 Task: Create List Natural Language Processing in Board Data Visualization Software to Workspace Employee Engagement. Create List Data Science in Board Market Segmentation to Workspace Employee Engagement. Create List Big Data in Board Diversity and Inclusion Coaching and Mentorship Programs to Workspace Employee Engagement
Action: Mouse moved to (153, 128)
Screenshot: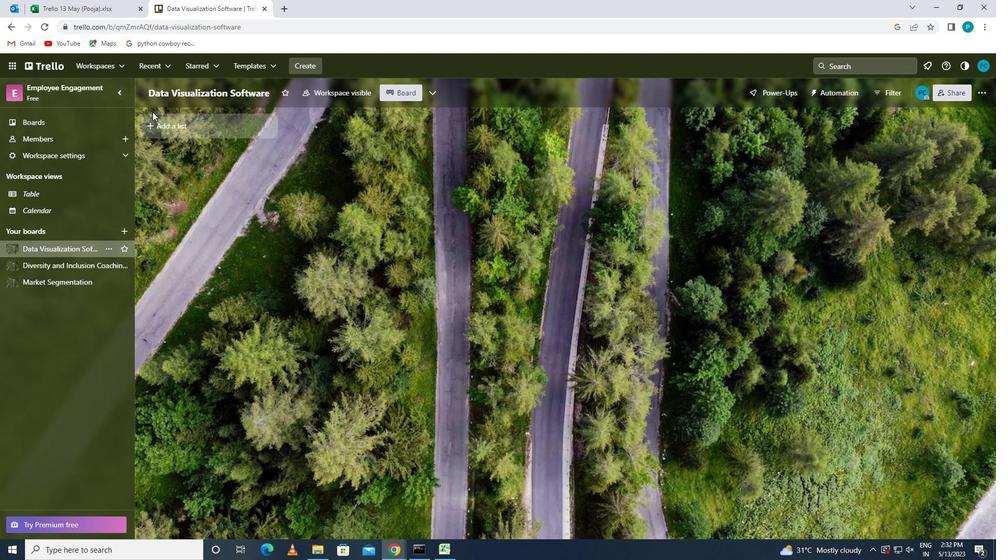 
Action: Mouse pressed left at (153, 128)
Screenshot: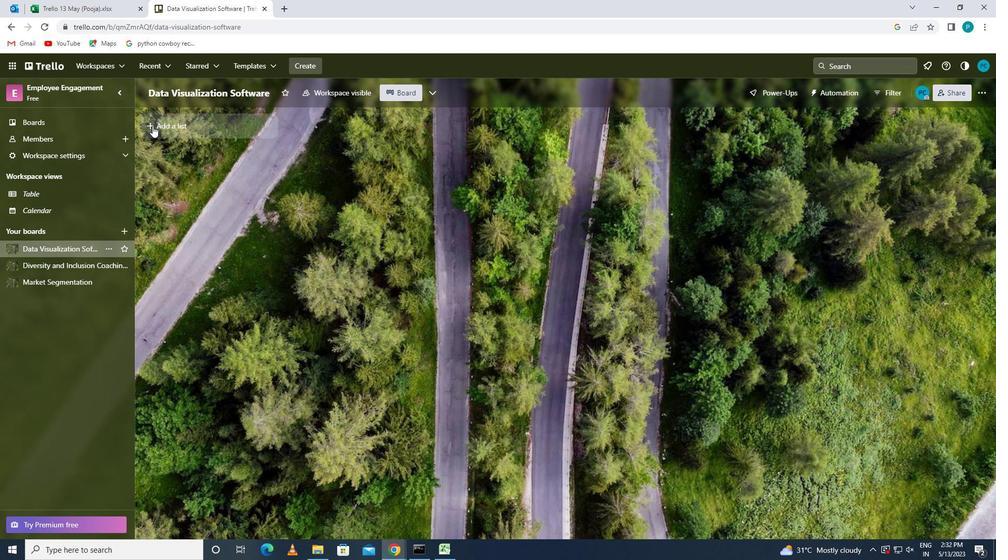 
Action: Key pressed <Key.caps_lock>n<Key.caps_lock>atural<Key.space><Key.caps_lock>l<Key.caps_lock>anguage<Key.space><Key.caps_lock>p<Key.caps_lock>rocessing
Screenshot: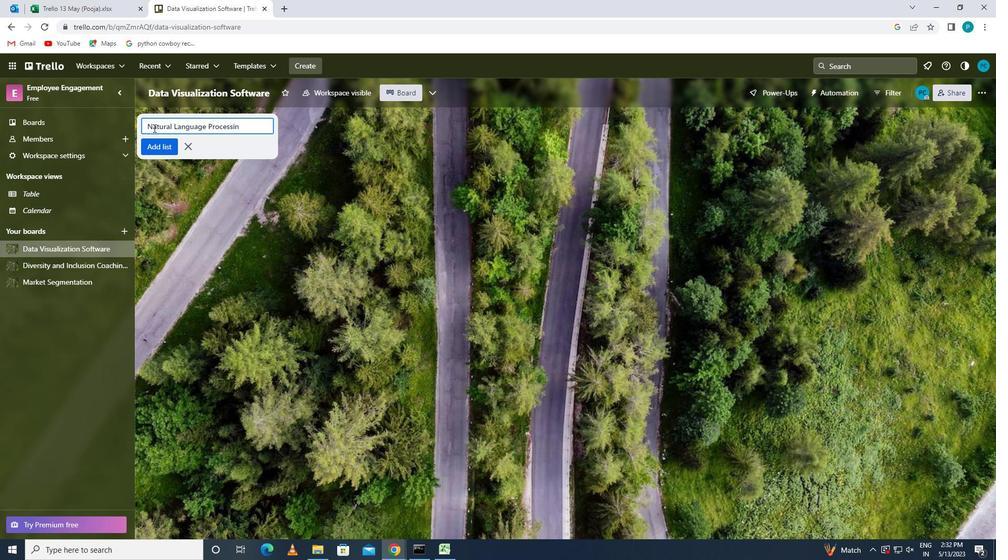 
Action: Mouse moved to (143, 151)
Screenshot: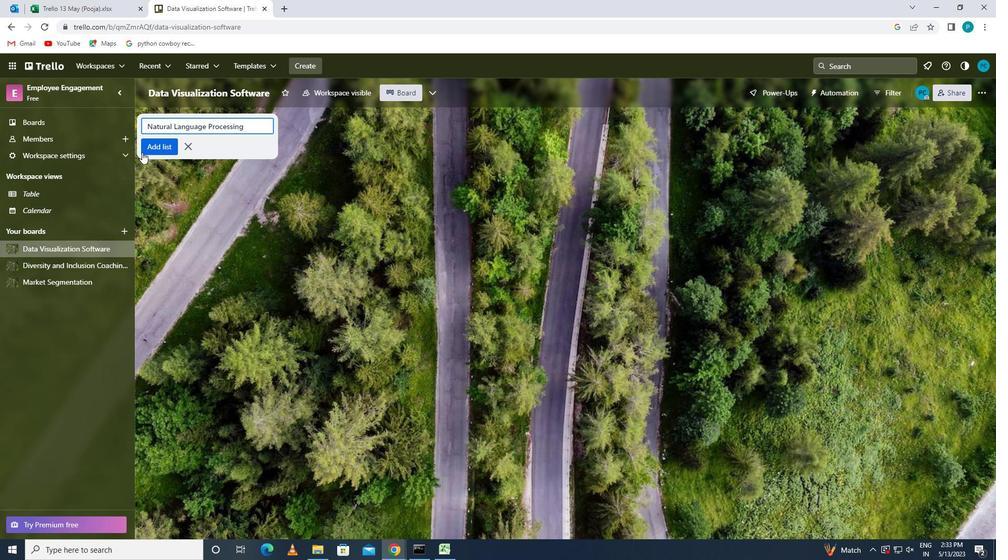 
Action: Mouse pressed left at (143, 151)
Screenshot: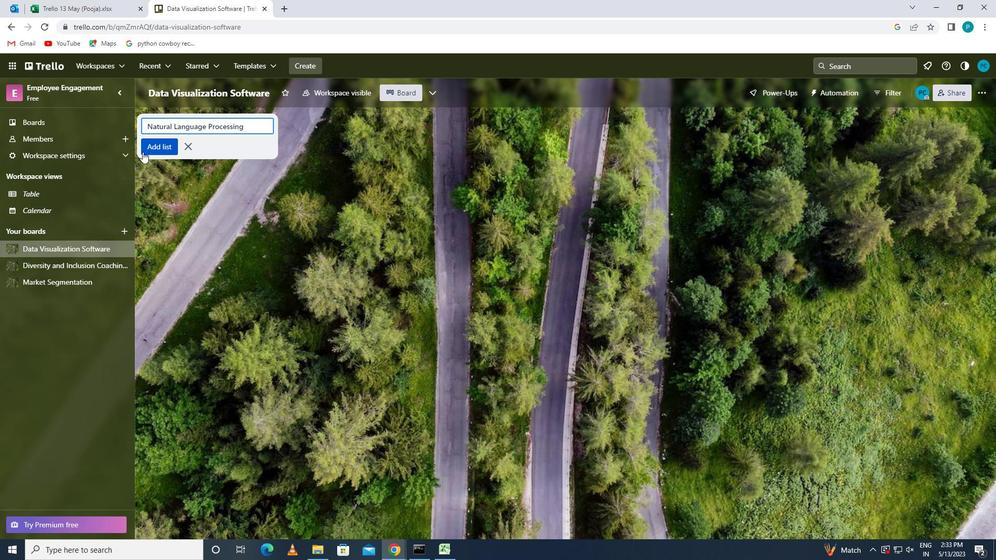
Action: Mouse moved to (47, 288)
Screenshot: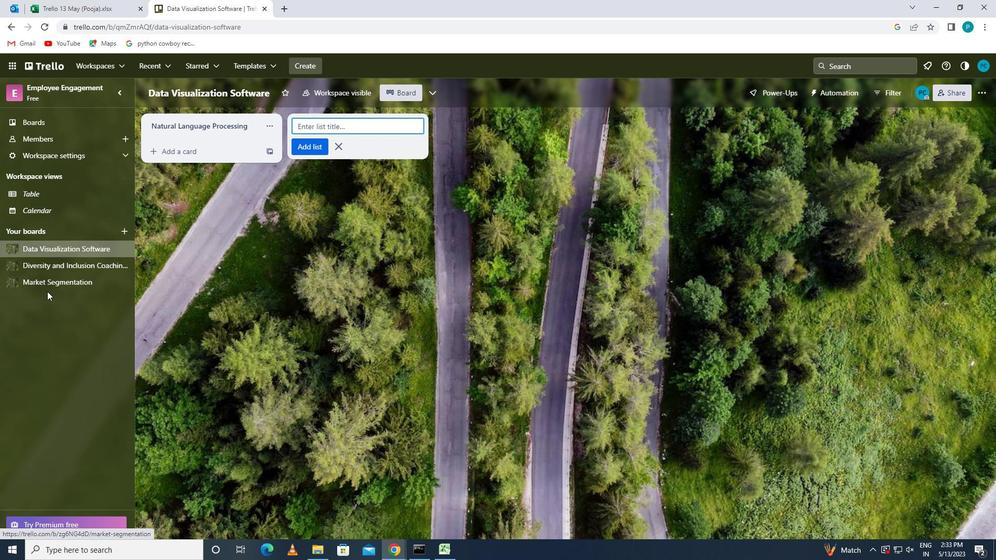 
Action: Mouse pressed left at (47, 288)
Screenshot: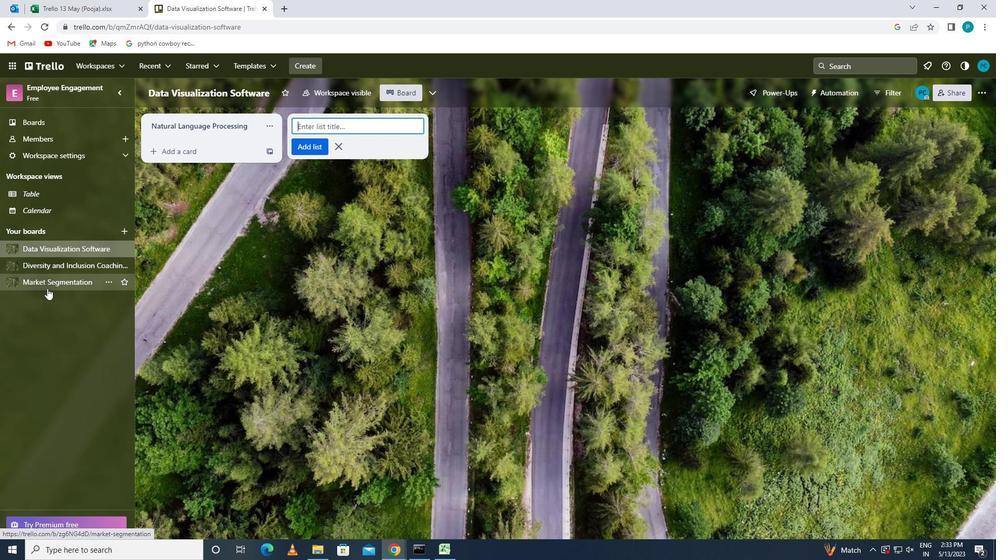 
Action: Mouse moved to (186, 131)
Screenshot: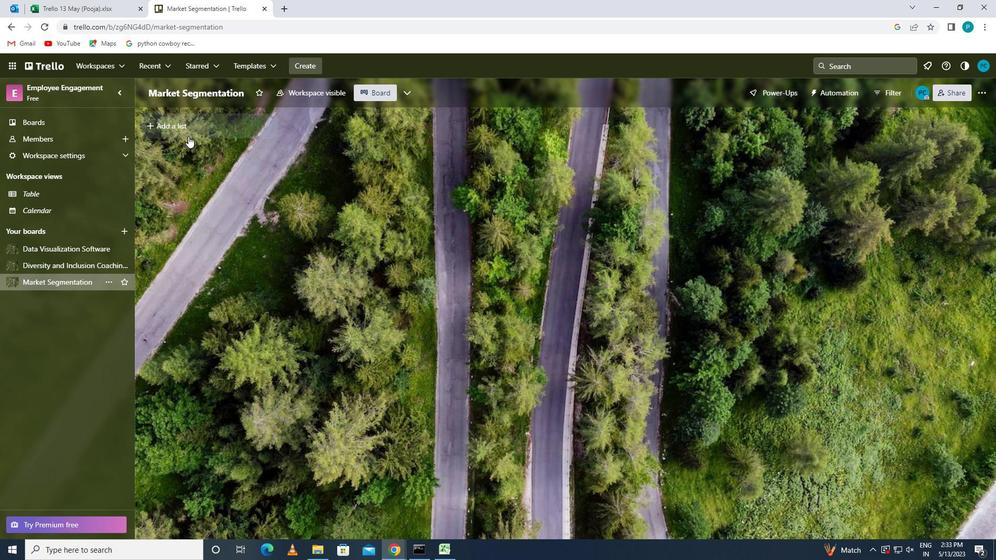 
Action: Mouse pressed left at (186, 131)
Screenshot: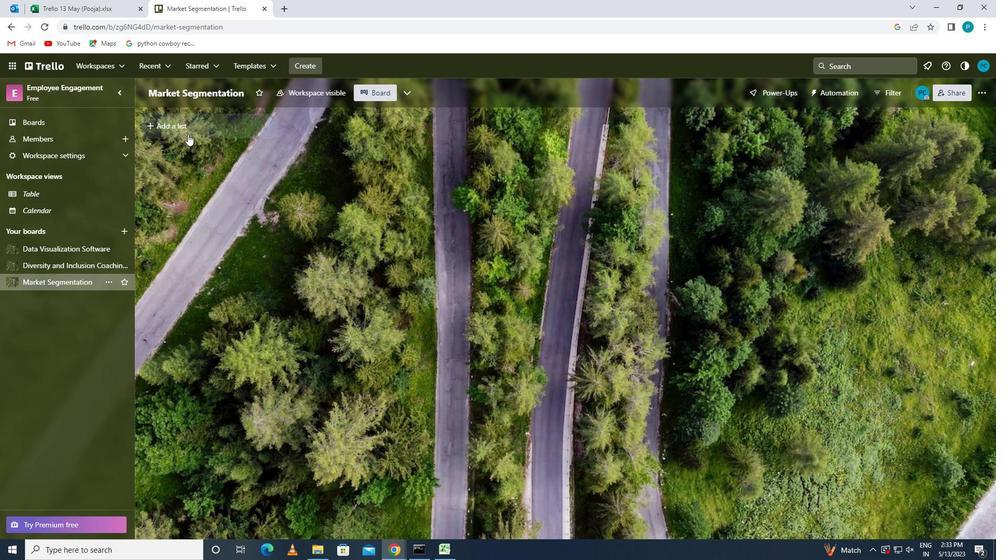 
Action: Key pressed <Key.caps_lock>d<Key.caps_lock>ata<Key.space><Key.caps_lock>s<Key.caps_lock>cience
Screenshot: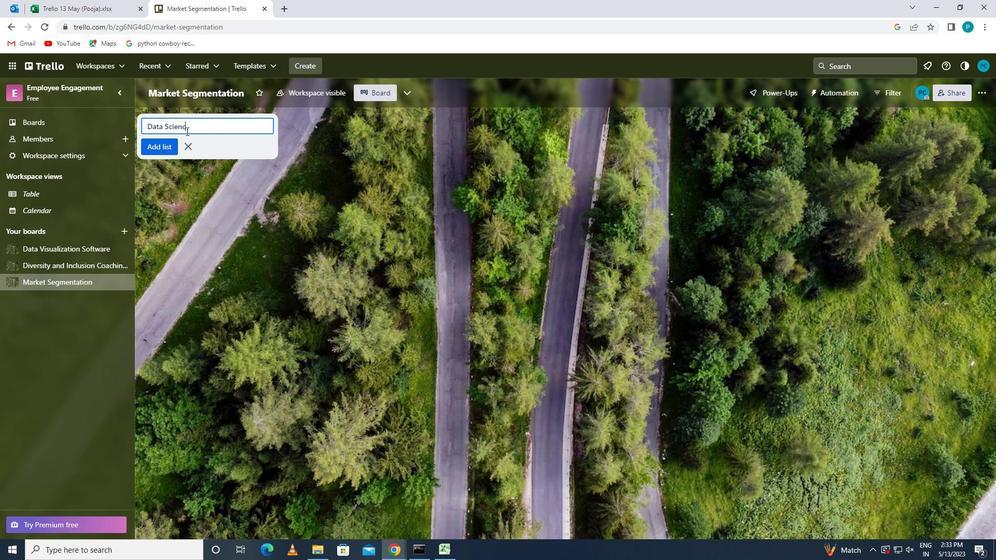 
Action: Mouse moved to (158, 144)
Screenshot: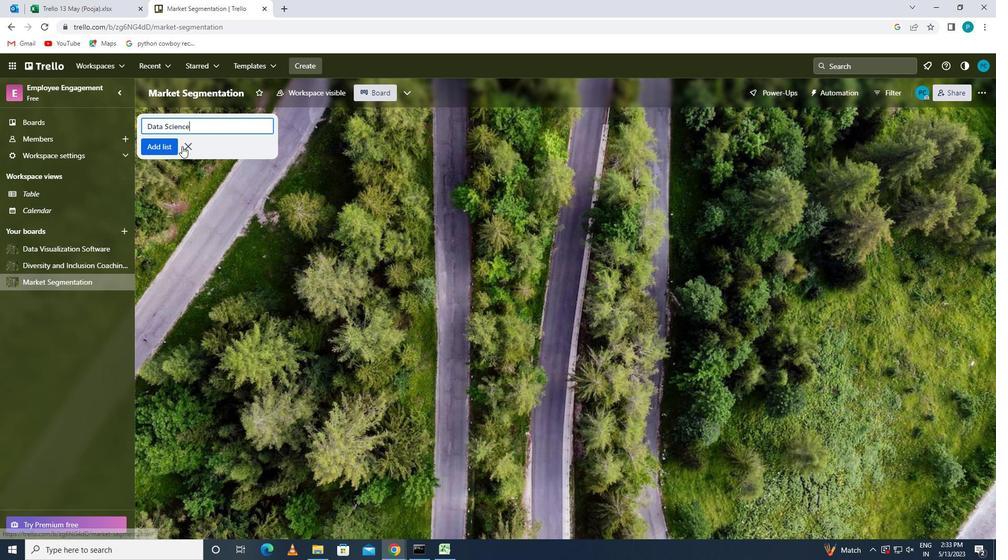 
Action: Mouse pressed left at (158, 144)
Screenshot: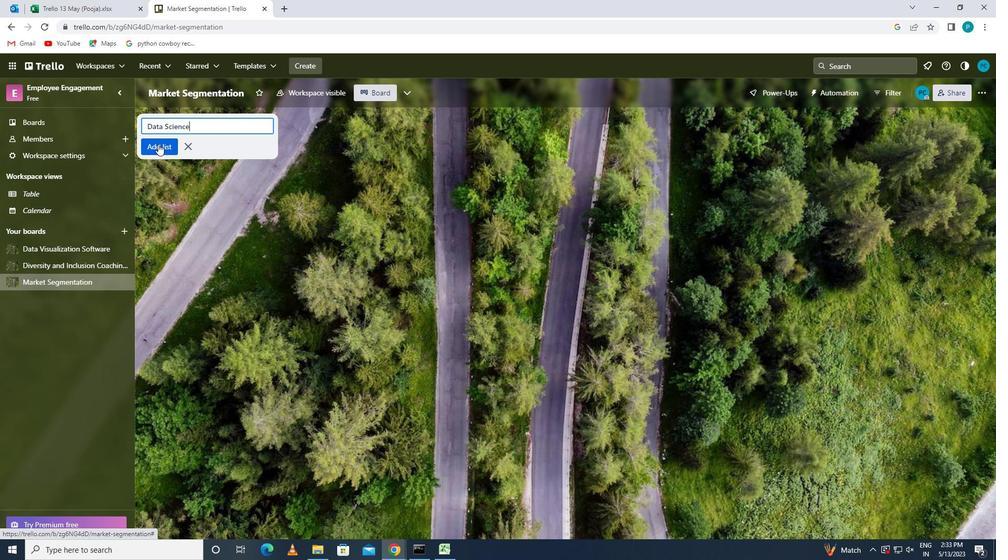 
Action: Mouse moved to (39, 269)
Screenshot: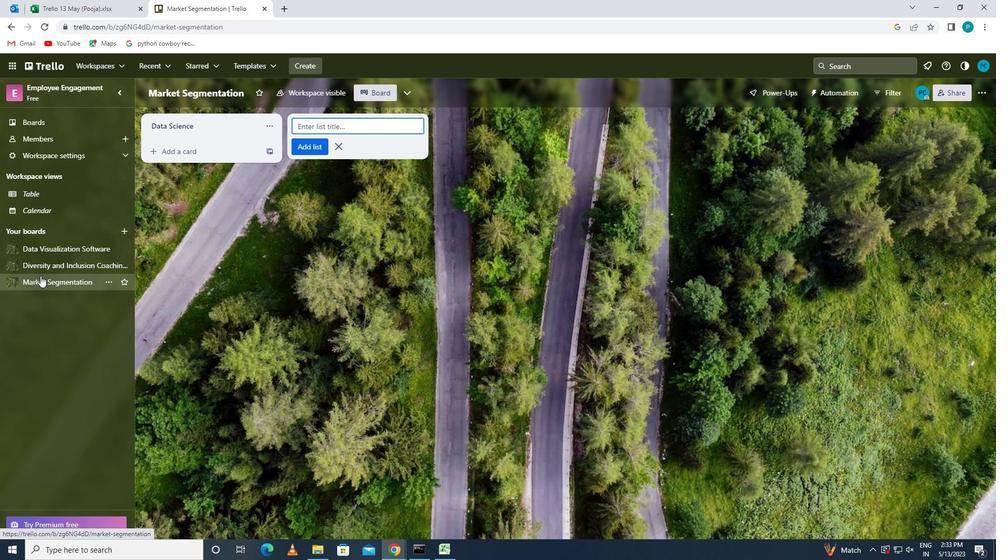 
Action: Mouse pressed left at (39, 269)
Screenshot: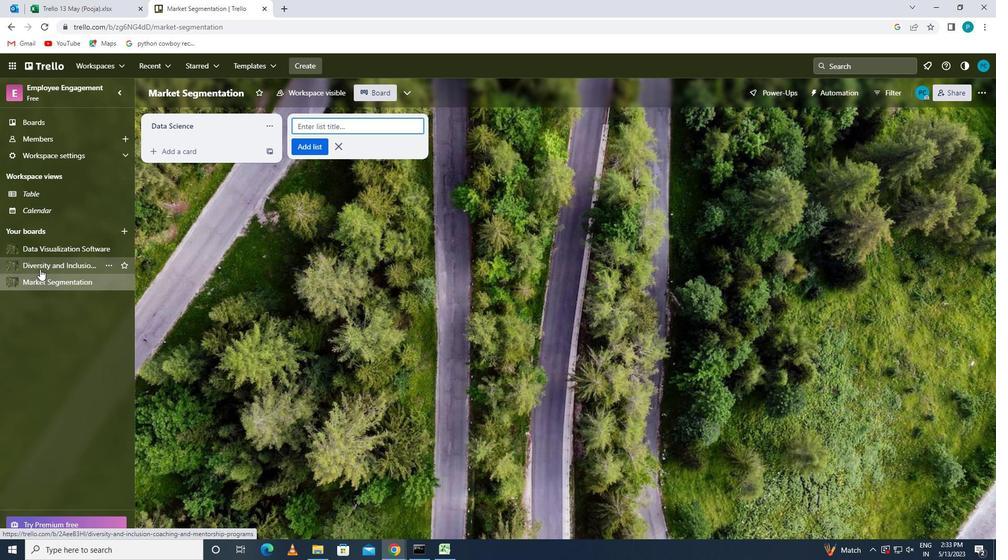 
Action: Mouse moved to (176, 130)
Screenshot: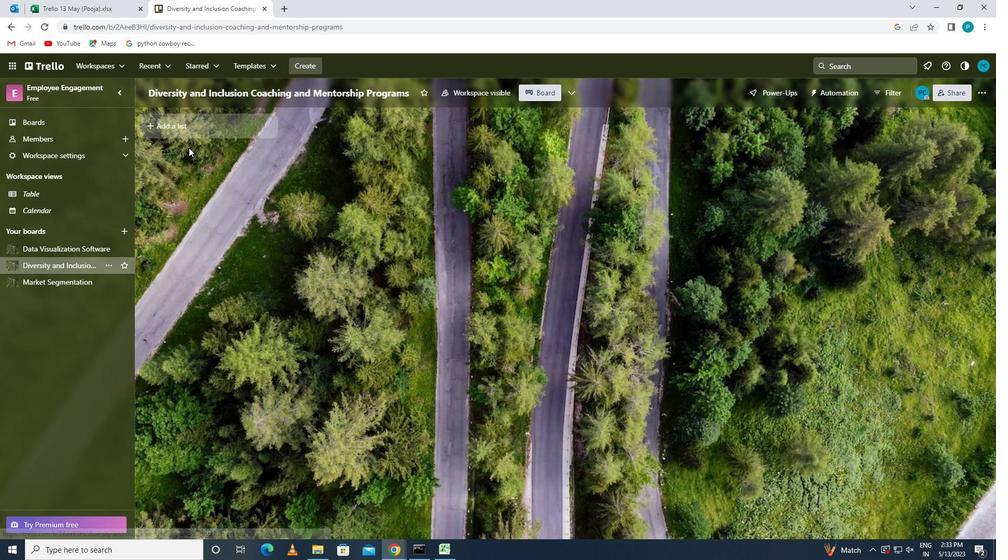 
Action: Mouse pressed left at (176, 130)
Screenshot: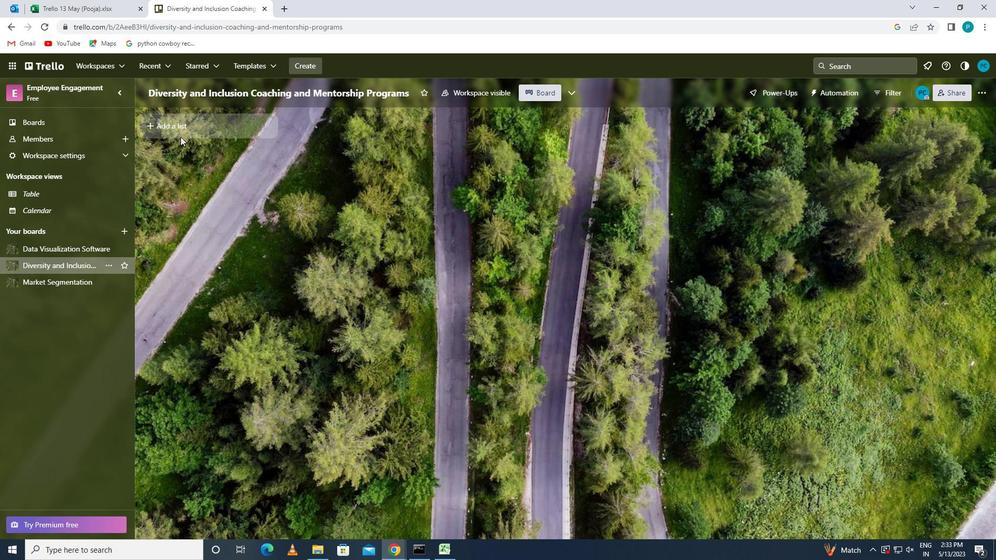 
Action: Key pressed <Key.caps_lock>b<Key.caps_lock>ig<Key.space><Key.caps_lock>d<Key.caps_lock>ata
Screenshot: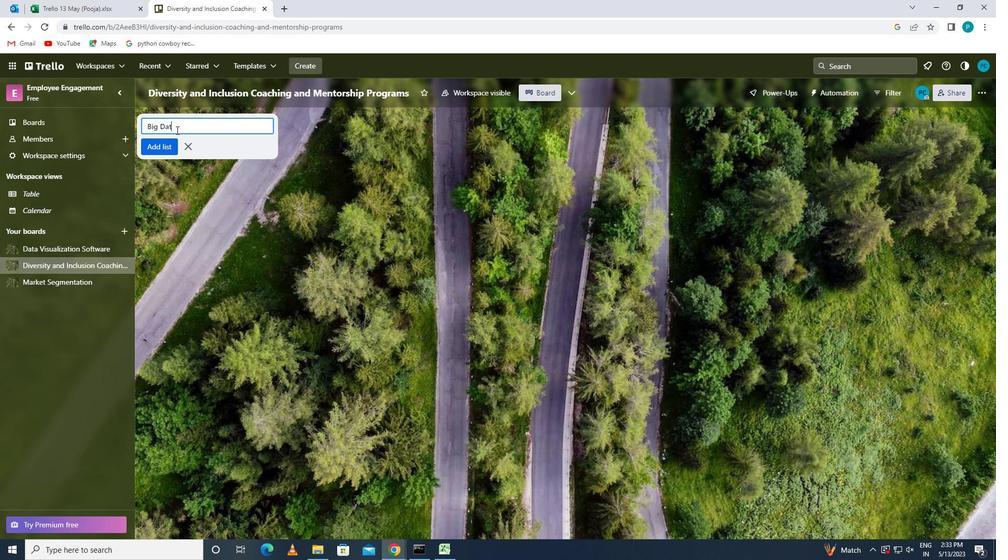 
Action: Mouse moved to (169, 150)
Screenshot: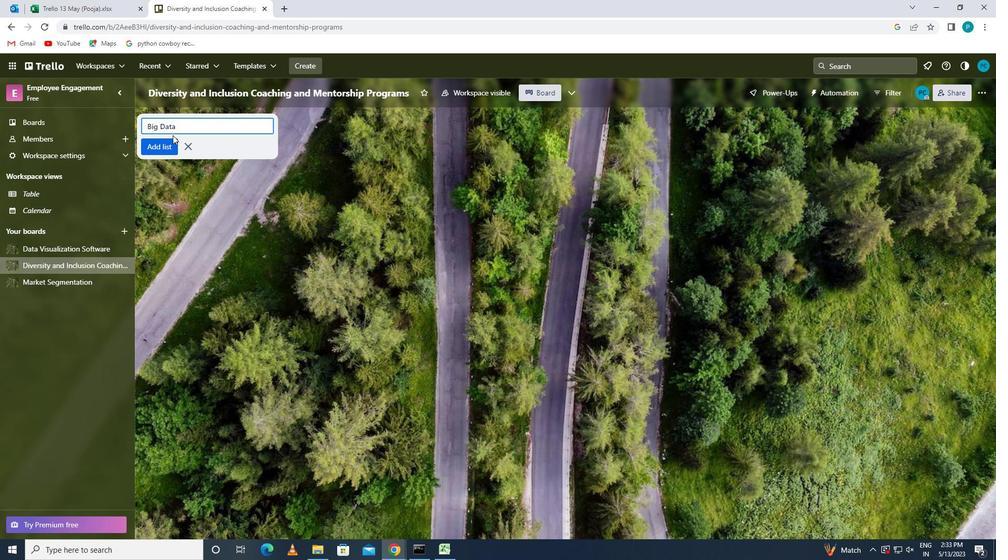 
Action: Mouse pressed left at (169, 150)
Screenshot: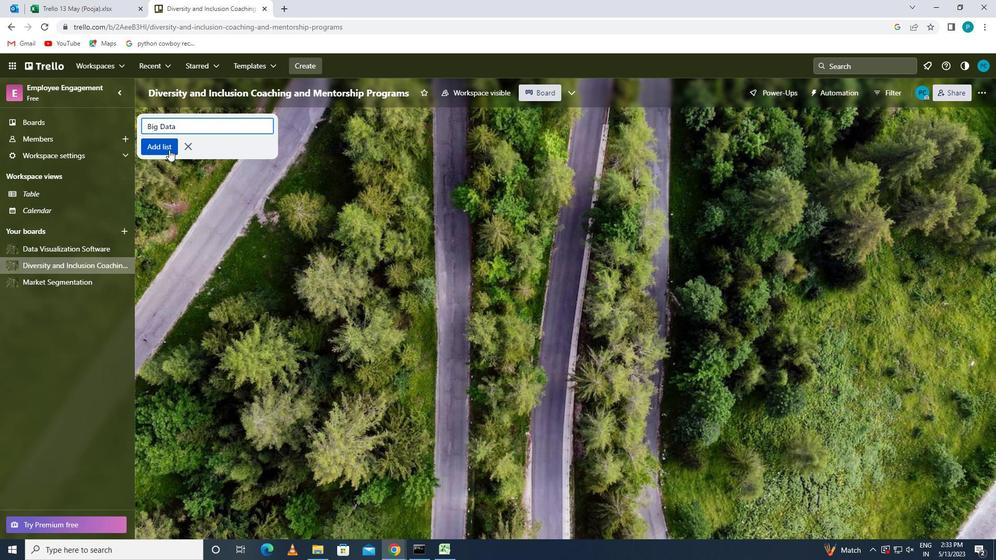 
